 Task: Add the task  Upgrade and migrate company business intelligence to a cloud-based solution to the section Feature Prioritization Sprint in the project AztecTech and add a Due Date to the respective task as 2023/11/27
Action: Mouse moved to (494, 344)
Screenshot: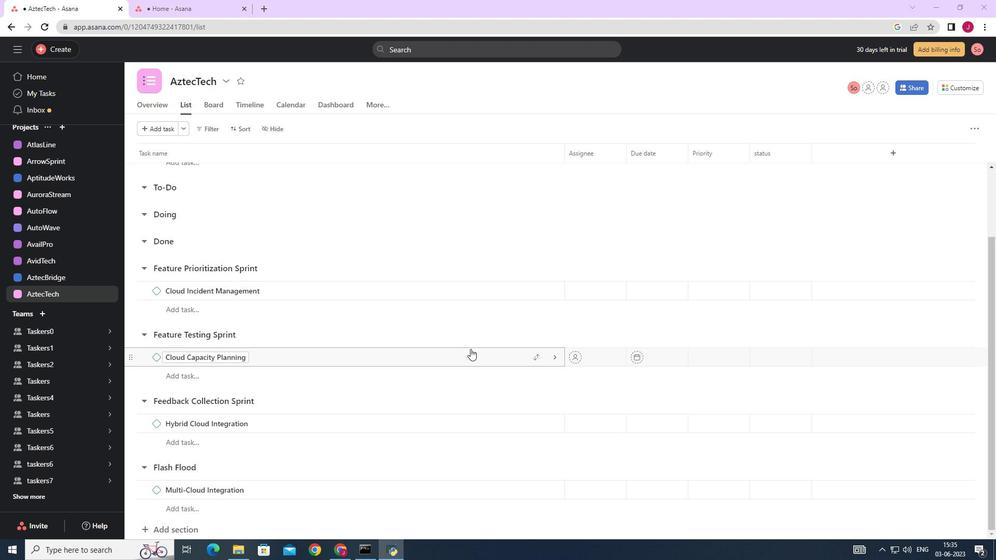
Action: Mouse scrolled (494, 344) with delta (0, 0)
Screenshot: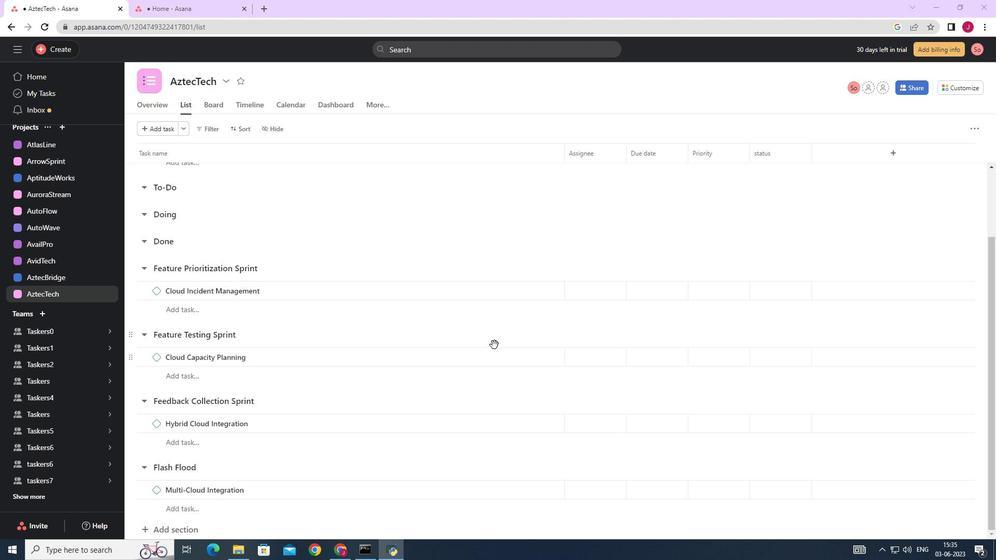 
Action: Mouse scrolled (494, 344) with delta (0, 0)
Screenshot: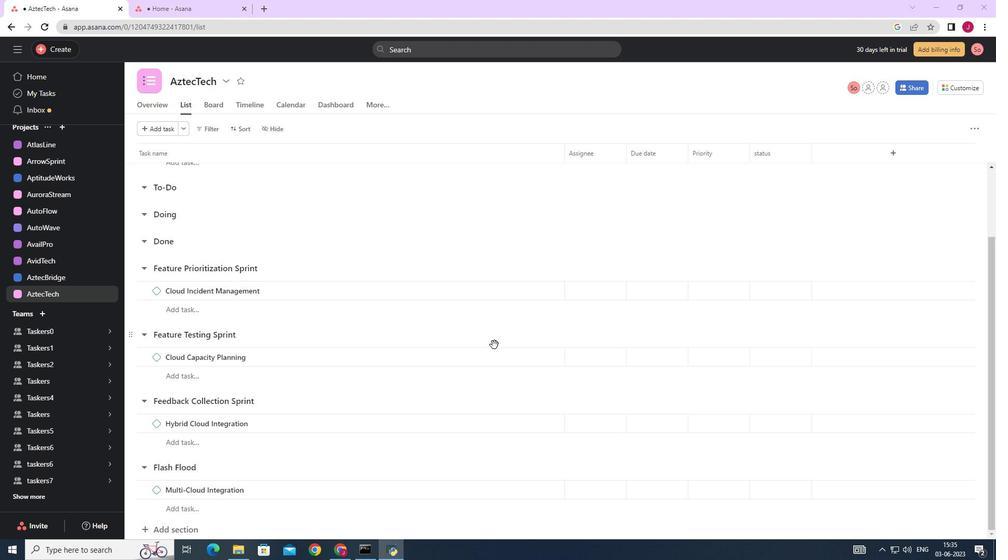 
Action: Mouse scrolled (494, 344) with delta (0, 0)
Screenshot: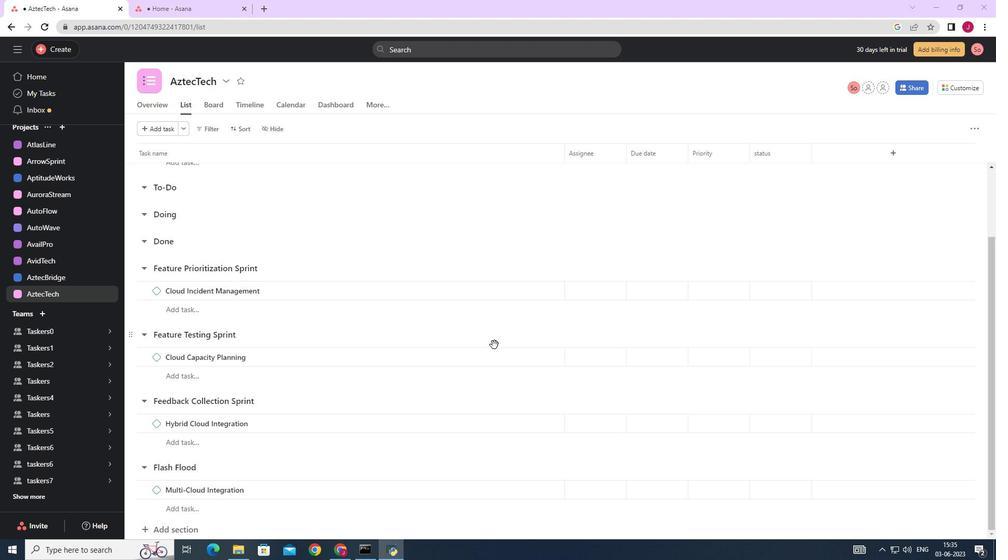 
Action: Mouse moved to (329, 312)
Screenshot: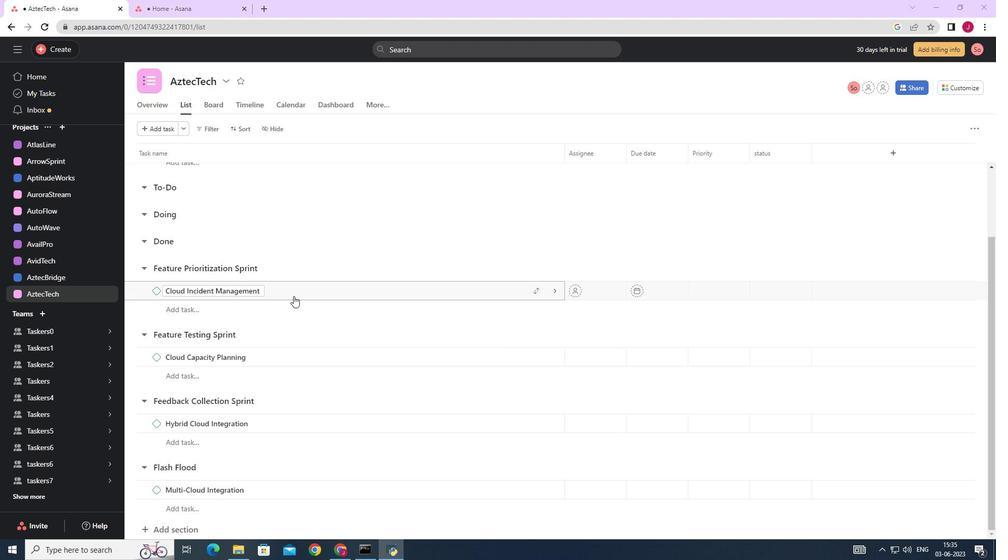 
Action: Mouse scrolled (329, 312) with delta (0, 0)
Screenshot: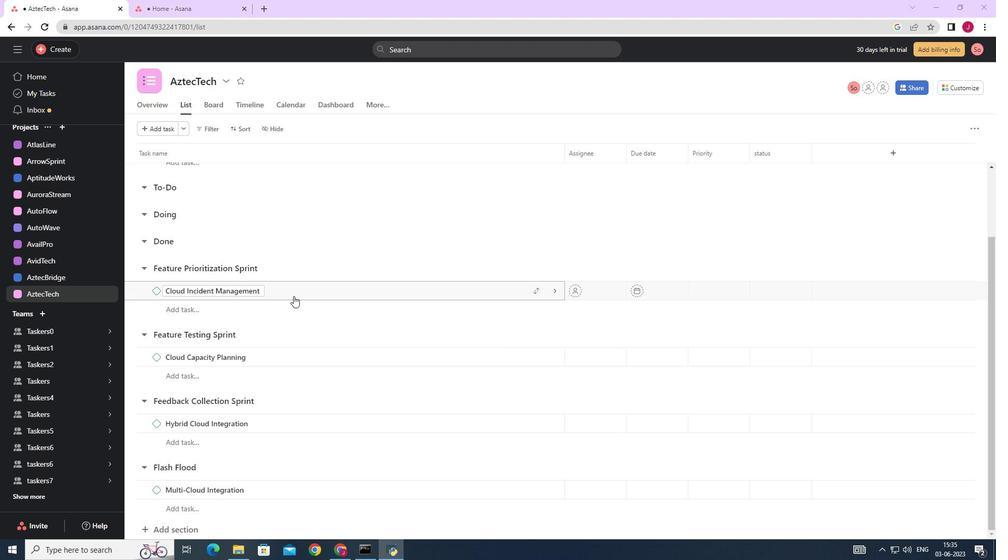 
Action: Mouse moved to (327, 312)
Screenshot: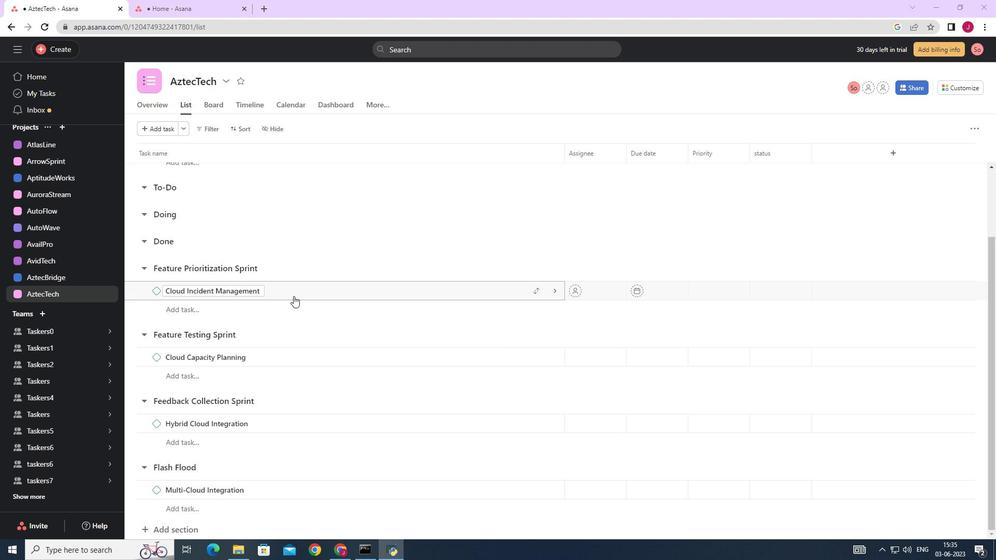 
Action: Mouse scrolled (327, 312) with delta (0, 0)
Screenshot: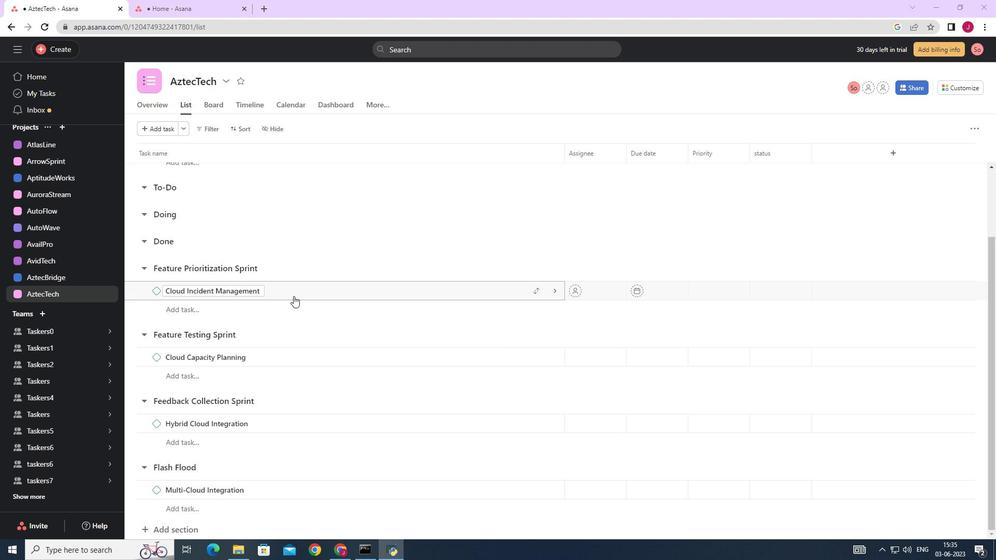 
Action: Mouse moved to (323, 310)
Screenshot: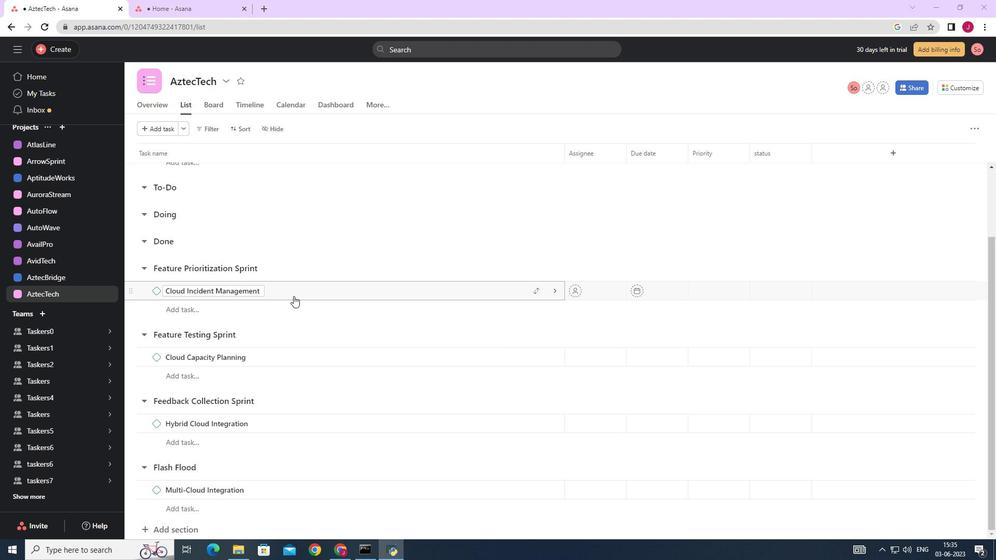 
Action: Mouse scrolled (326, 312) with delta (0, 0)
Screenshot: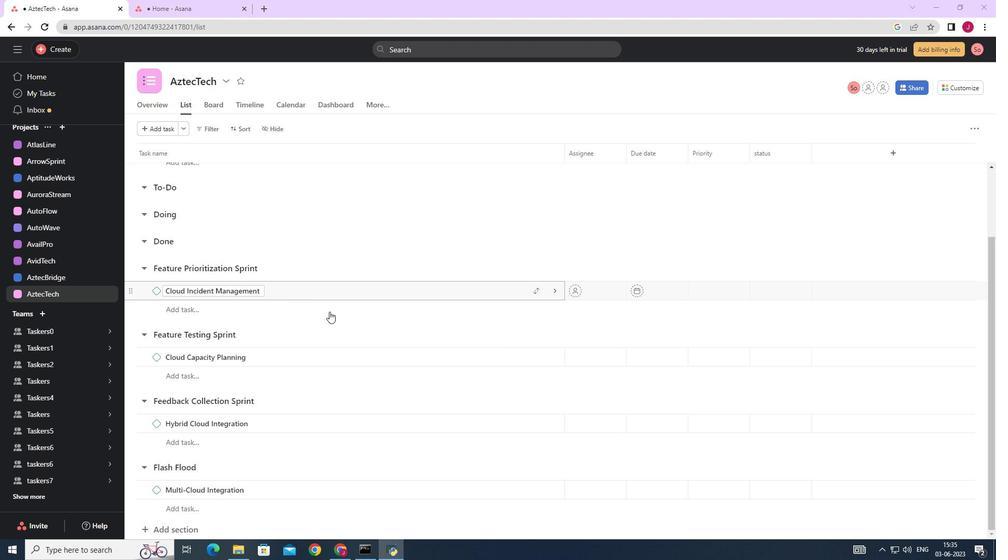 
Action: Mouse moved to (320, 308)
Screenshot: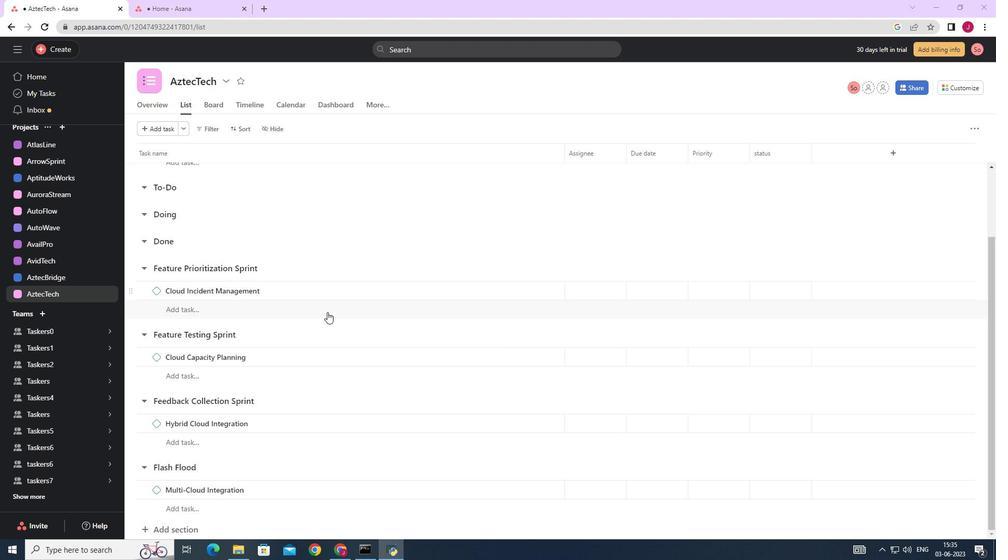 
Action: Mouse scrolled (320, 309) with delta (0, 0)
Screenshot: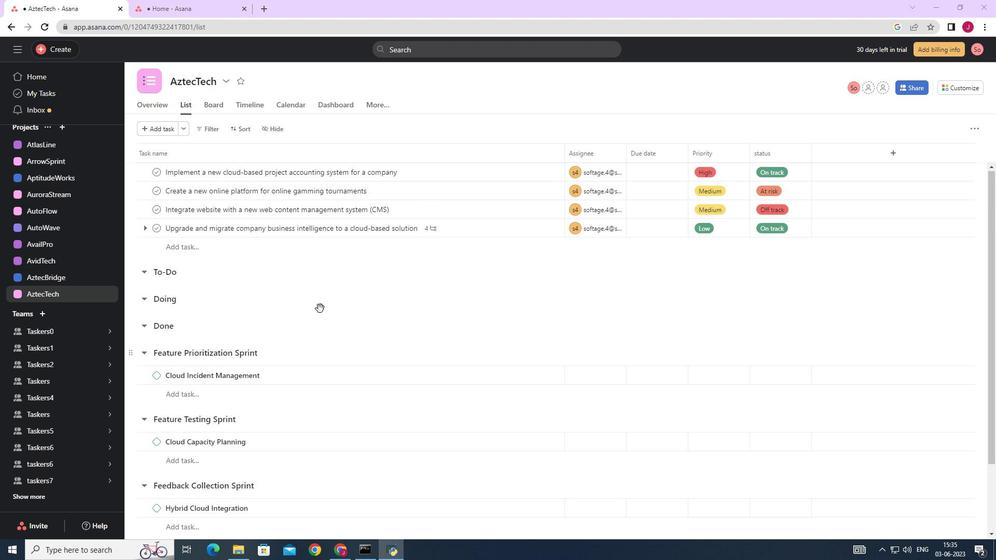 
Action: Mouse scrolled (320, 309) with delta (0, 0)
Screenshot: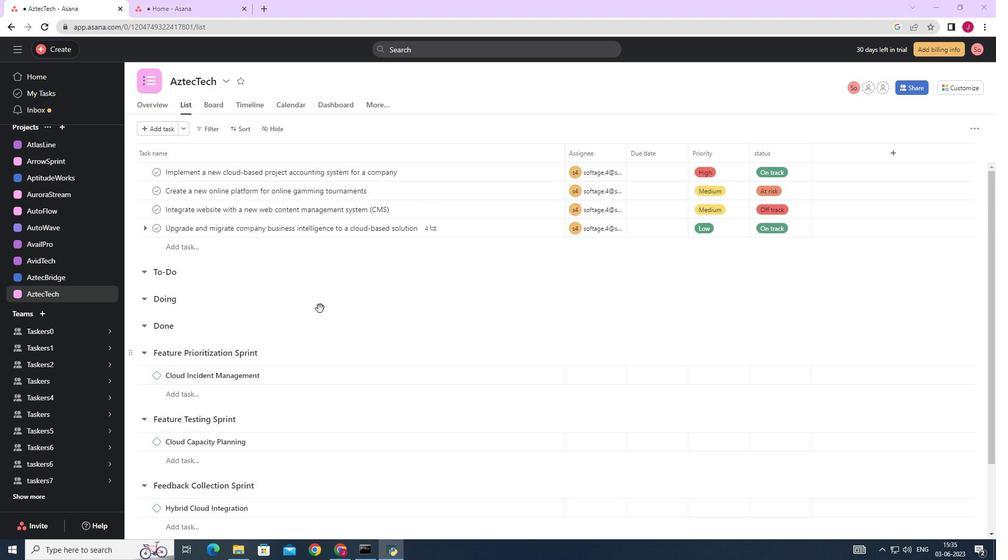 
Action: Mouse moved to (534, 228)
Screenshot: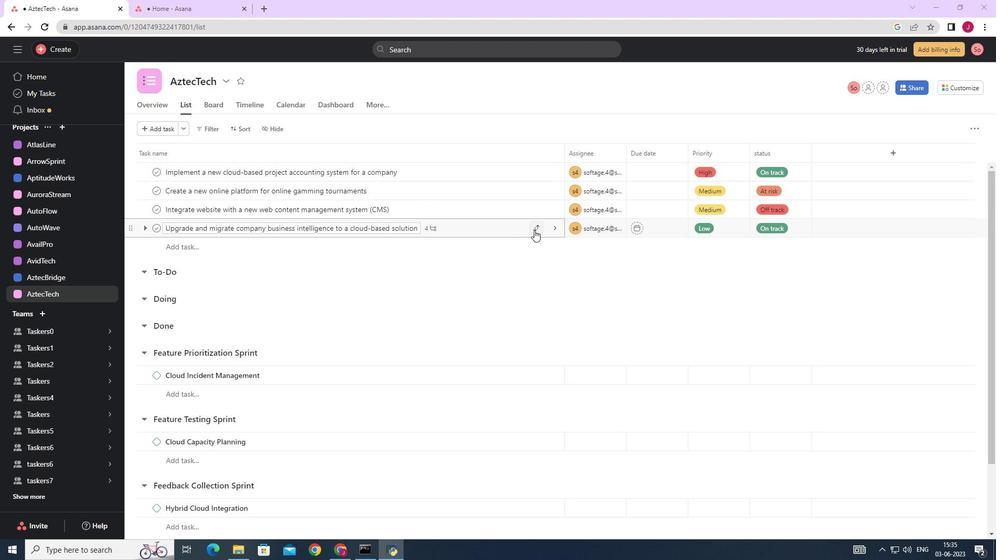 
Action: Mouse pressed left at (534, 228)
Screenshot: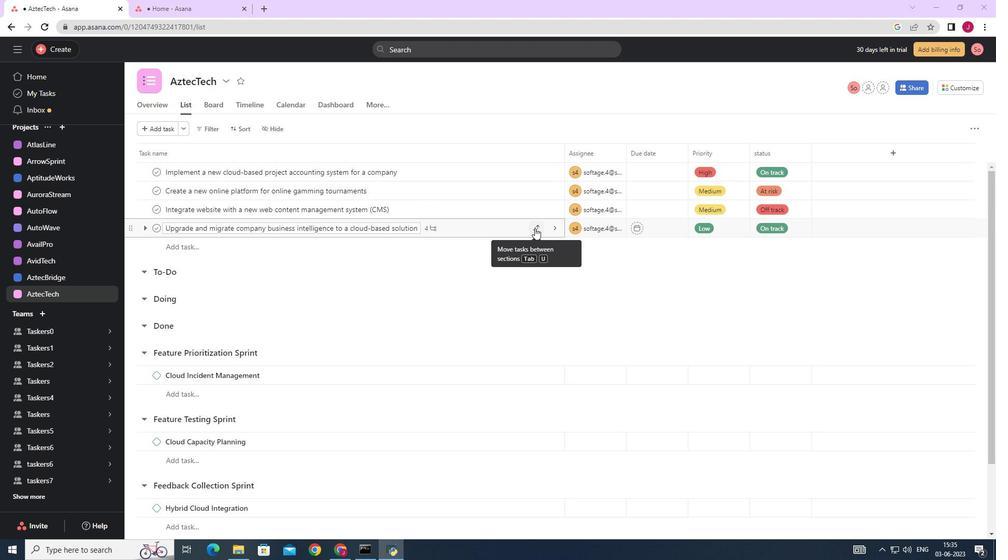 
Action: Mouse moved to (481, 341)
Screenshot: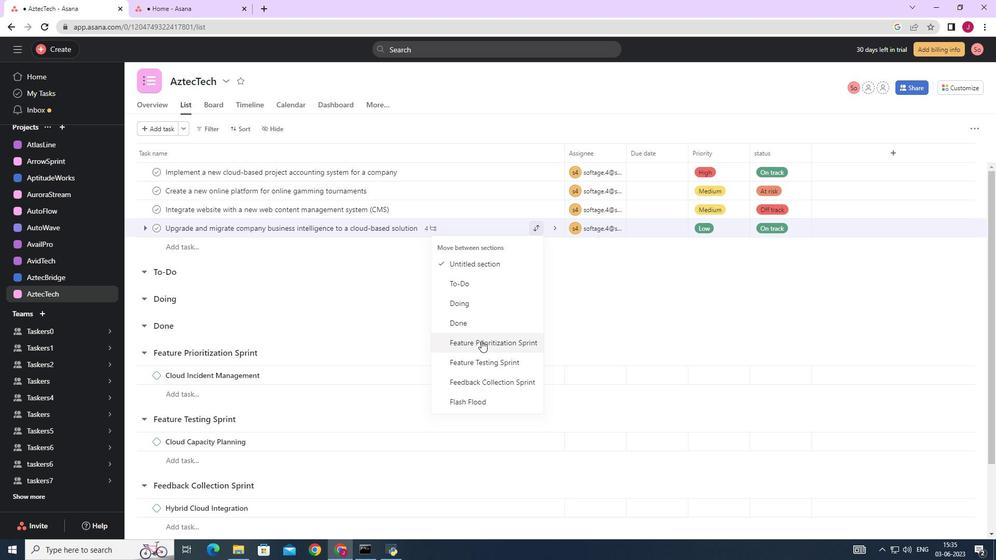 
Action: Mouse pressed left at (481, 341)
Screenshot: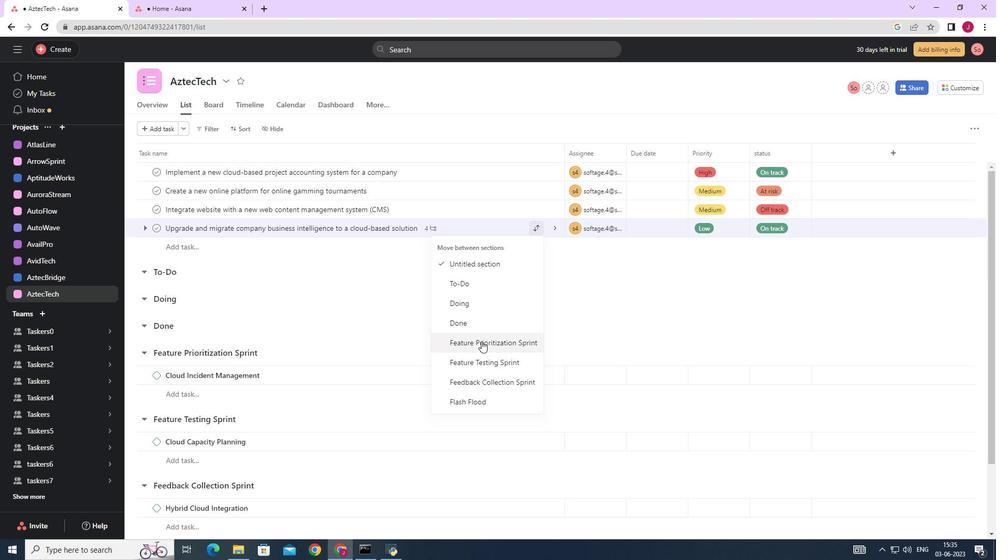 
Action: Mouse moved to (673, 360)
Screenshot: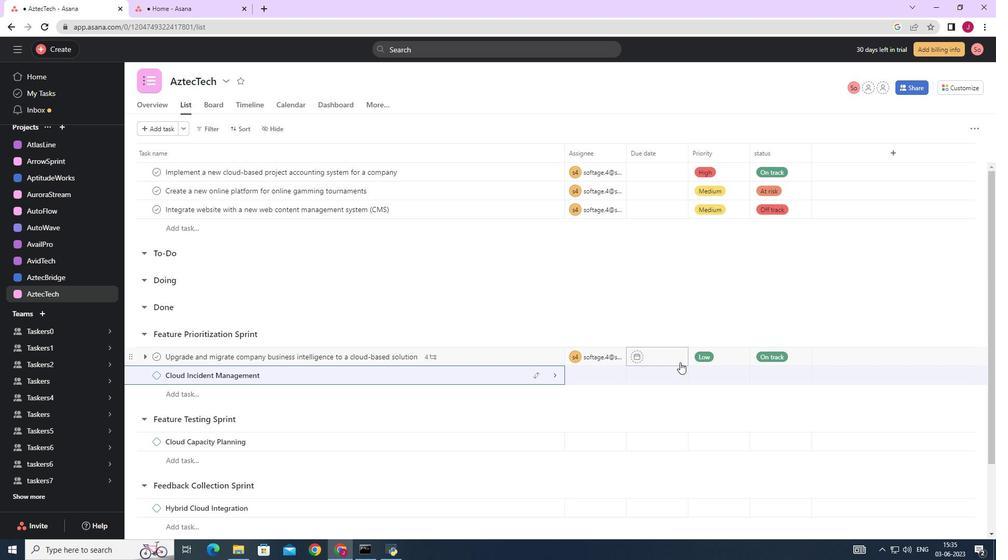 
Action: Mouse pressed left at (673, 360)
Screenshot: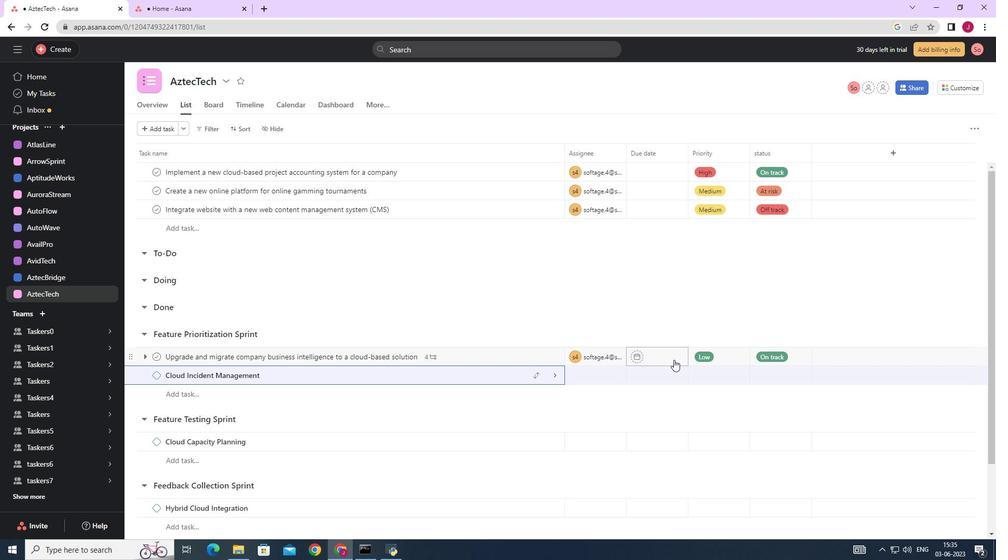 
Action: Mouse moved to (761, 195)
Screenshot: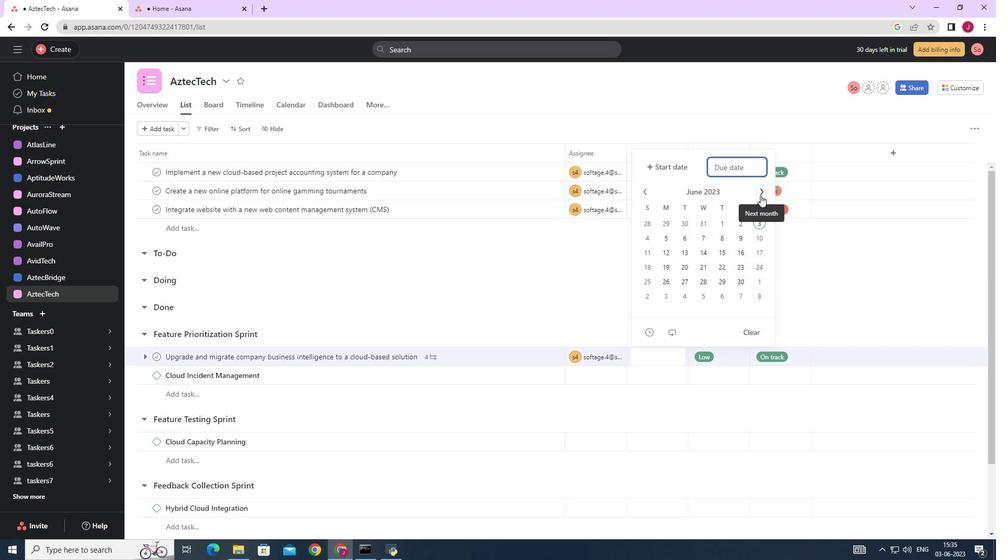 
Action: Mouse pressed left at (761, 195)
Screenshot: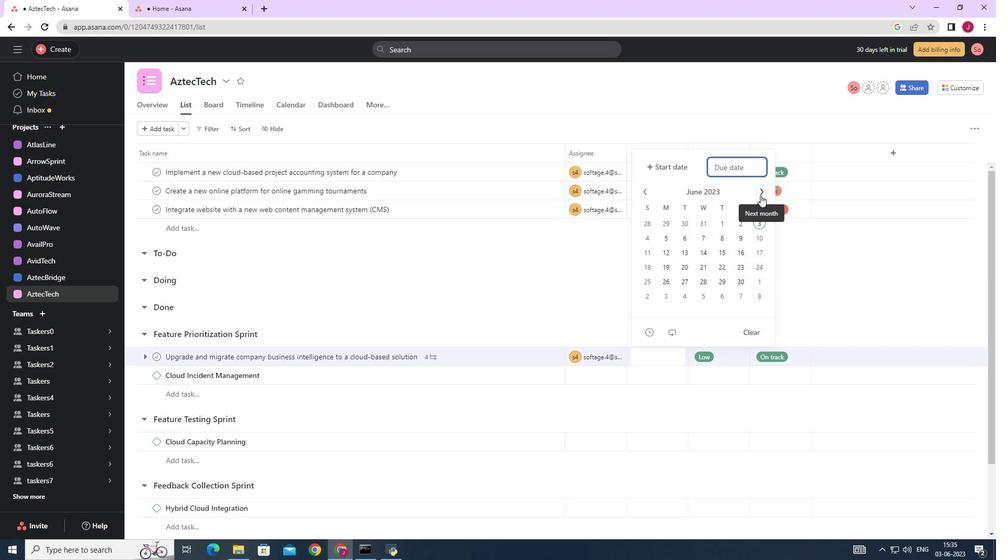 
Action: Mouse pressed left at (761, 195)
Screenshot: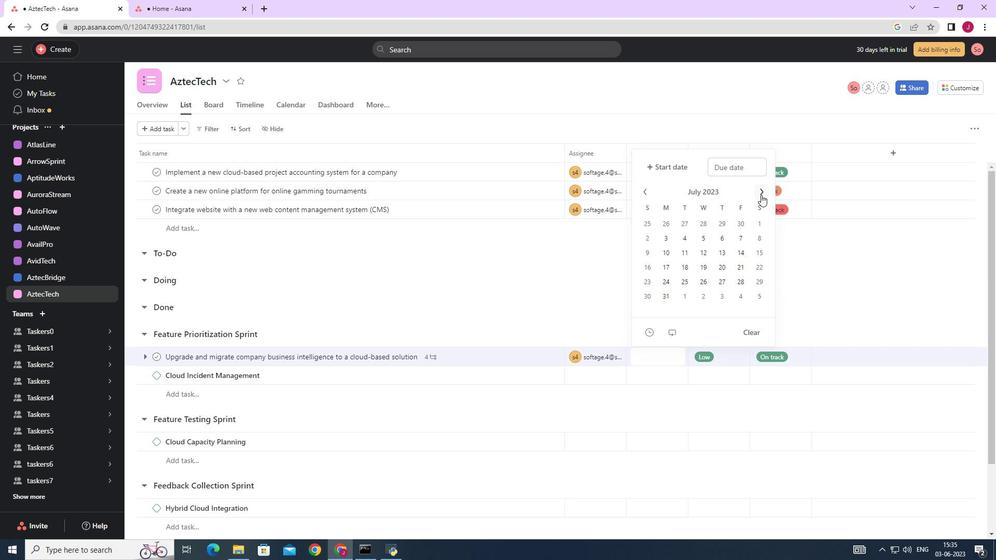 
Action: Mouse moved to (761, 195)
Screenshot: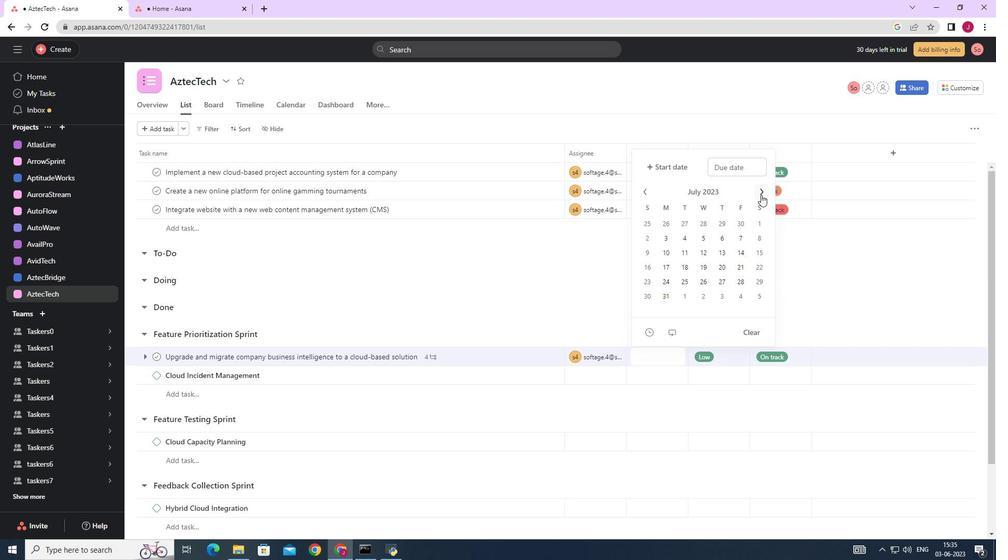 
Action: Mouse pressed left at (761, 195)
Screenshot: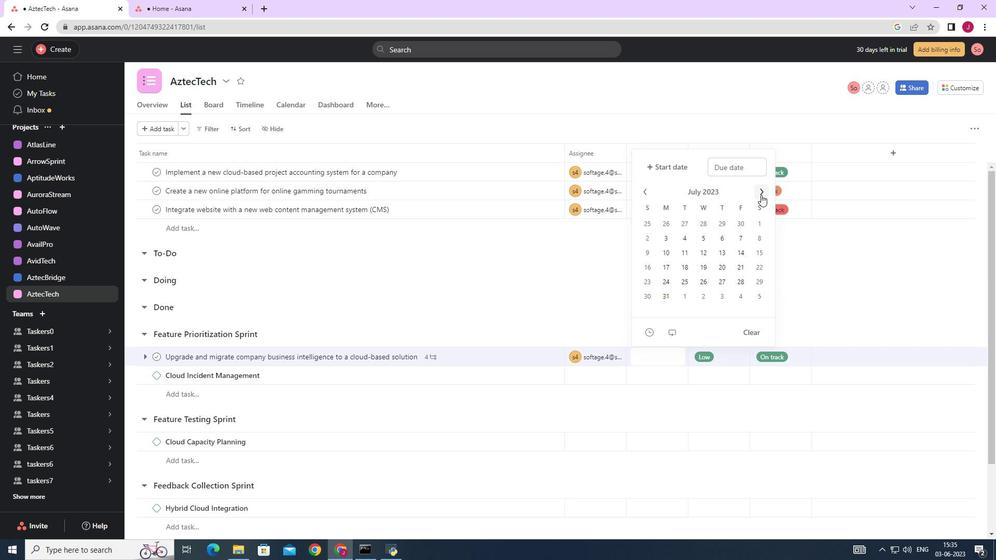 
Action: Mouse pressed left at (761, 195)
Screenshot: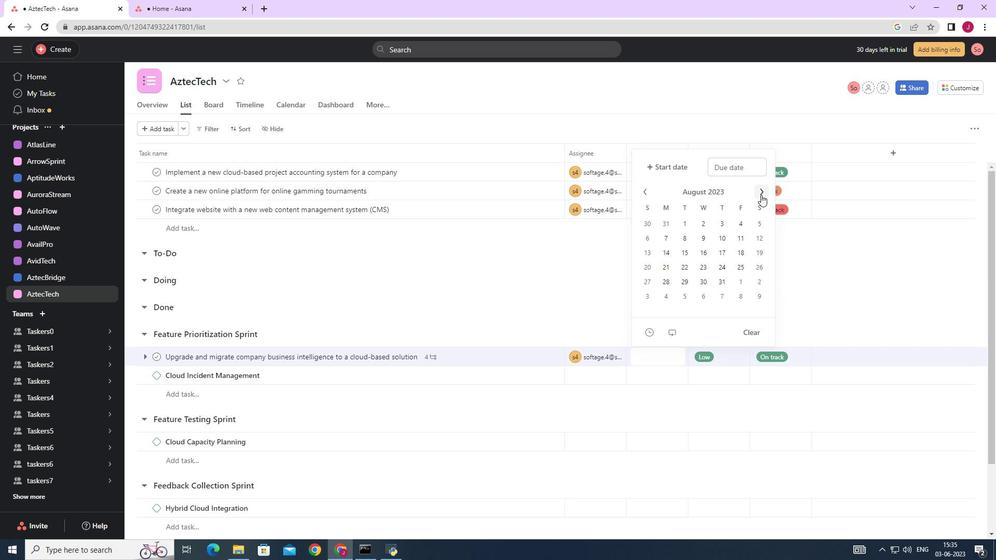 
Action: Mouse pressed left at (761, 195)
Screenshot: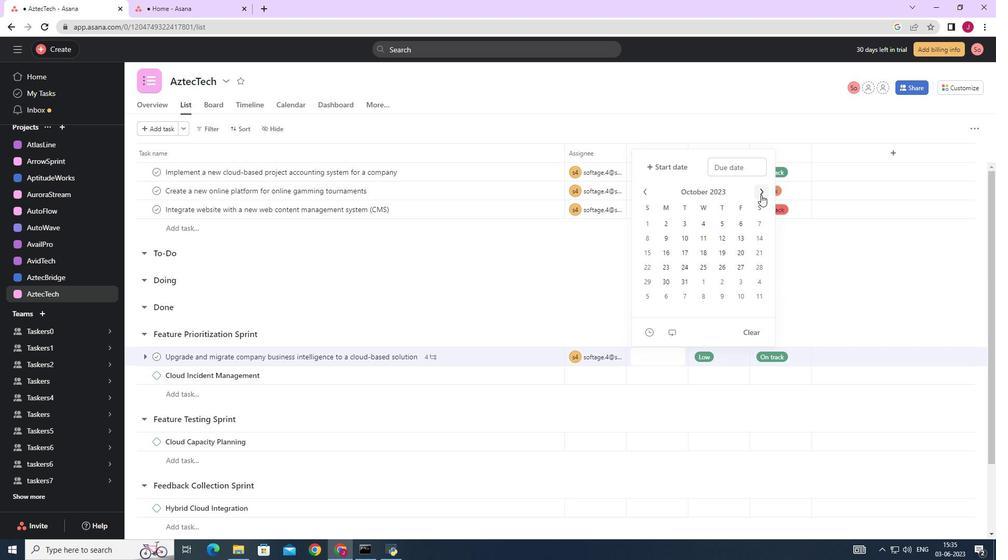
Action: Mouse moved to (669, 279)
Screenshot: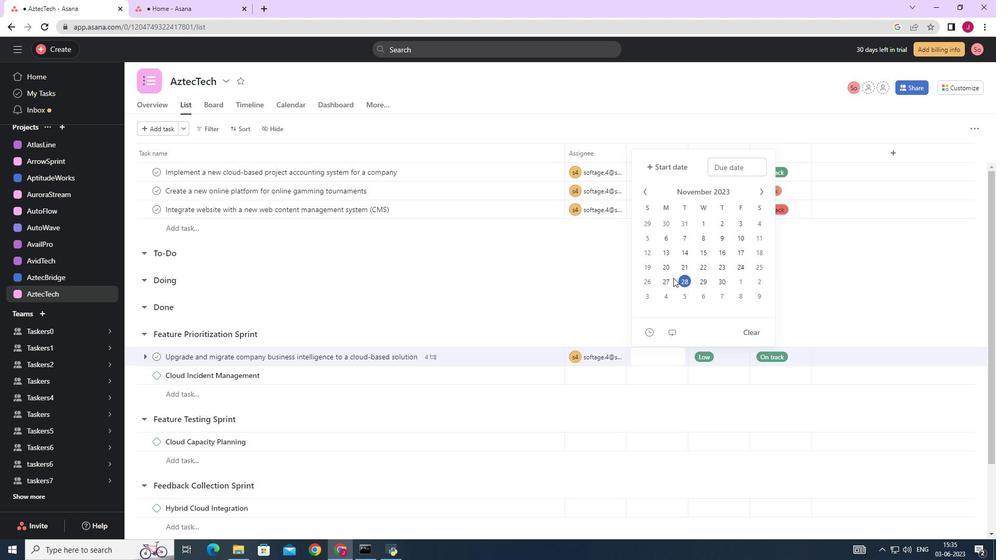 
Action: Mouse pressed left at (669, 279)
Screenshot: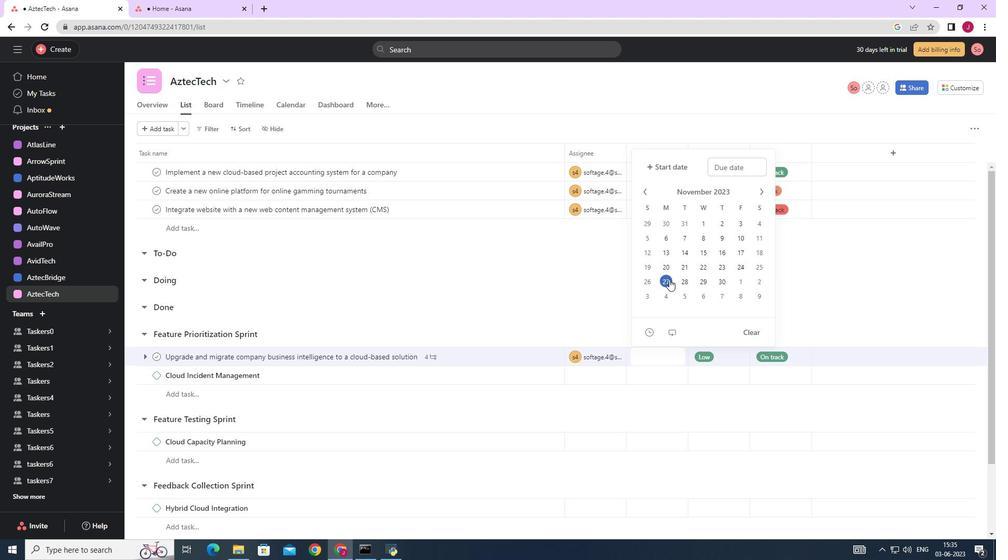 
Action: Mouse moved to (818, 278)
Screenshot: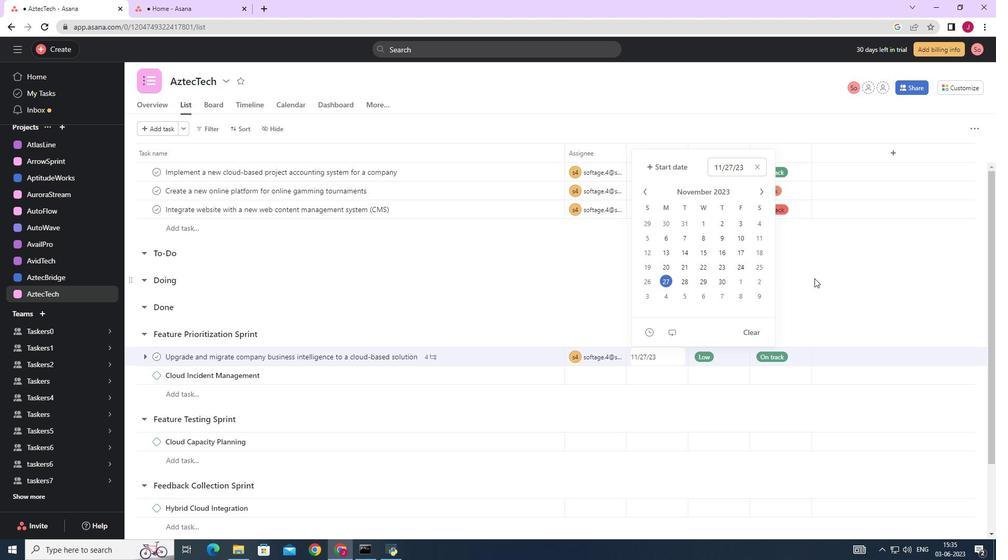 
Action: Mouse pressed left at (818, 278)
Screenshot: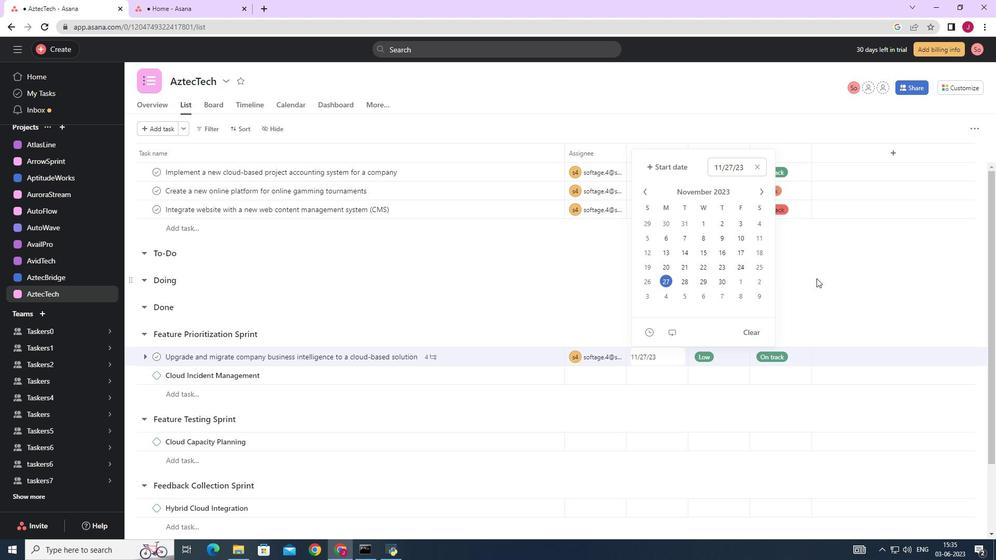 
Action: Mouse moved to (819, 280)
Screenshot: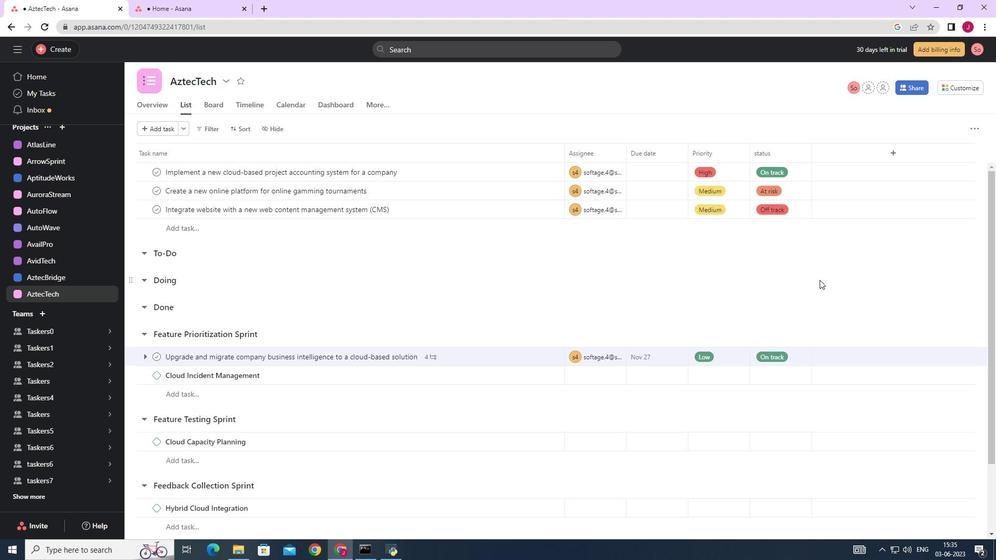 
